 Task: Create Card Card0000000231 in Board Board0000000058 in Workspace WS0000000020 in Trello. Create Card Card0000000232 in Board Board0000000058 in Workspace WS0000000020 in Trello. Create Card Card0000000233 in Board Board0000000059 in Workspace WS0000000020 in Trello. Create Card Card0000000234 in Board Board0000000059 in Workspace WS0000000020 in Trello. Create Card Card0000000235 in Board Board0000000059 in Workspace WS0000000020 in Trello
Action: Mouse moved to (527, 555)
Screenshot: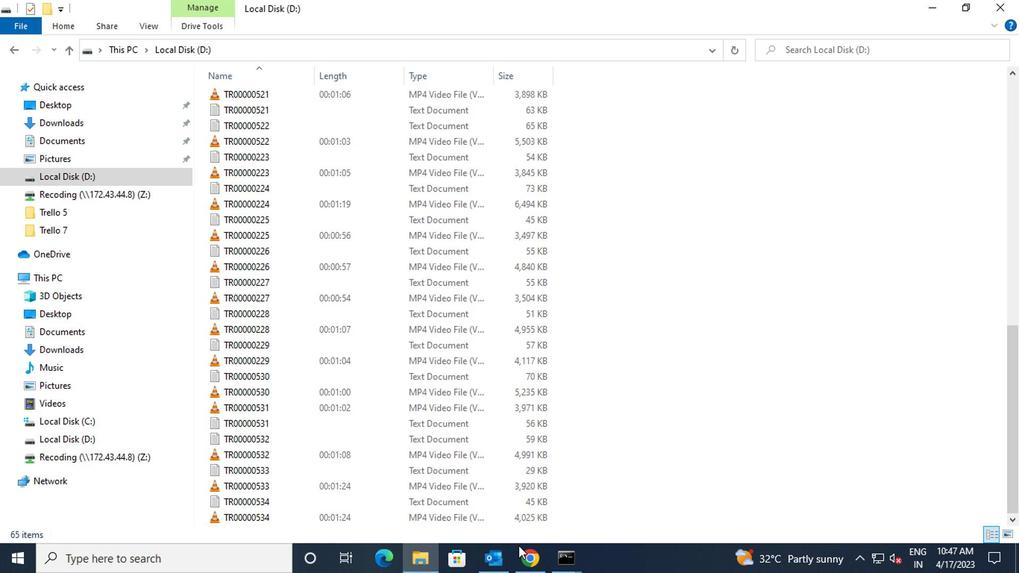 
Action: Mouse pressed left at (527, 555)
Screenshot: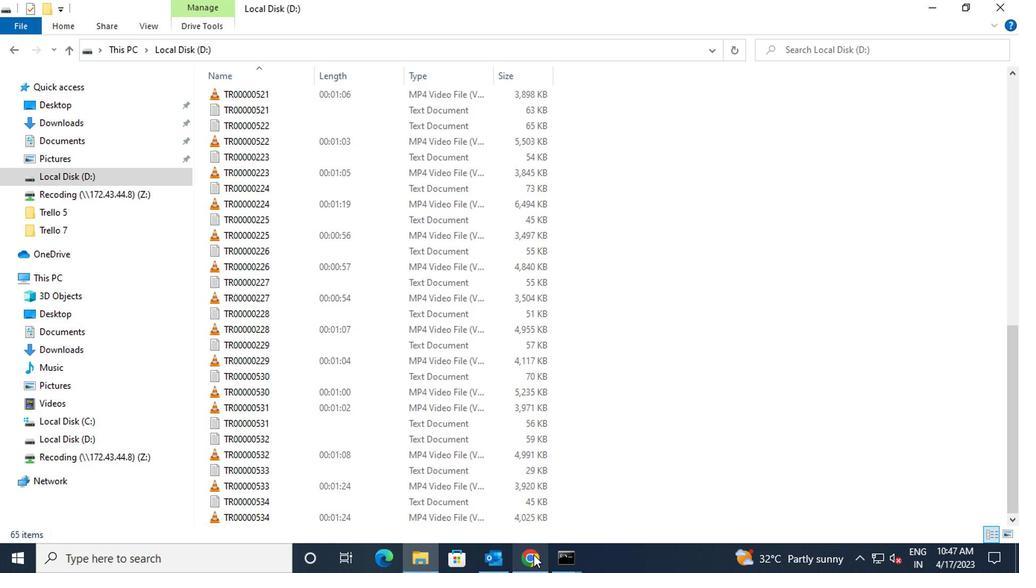 
Action: Mouse moved to (265, 239)
Screenshot: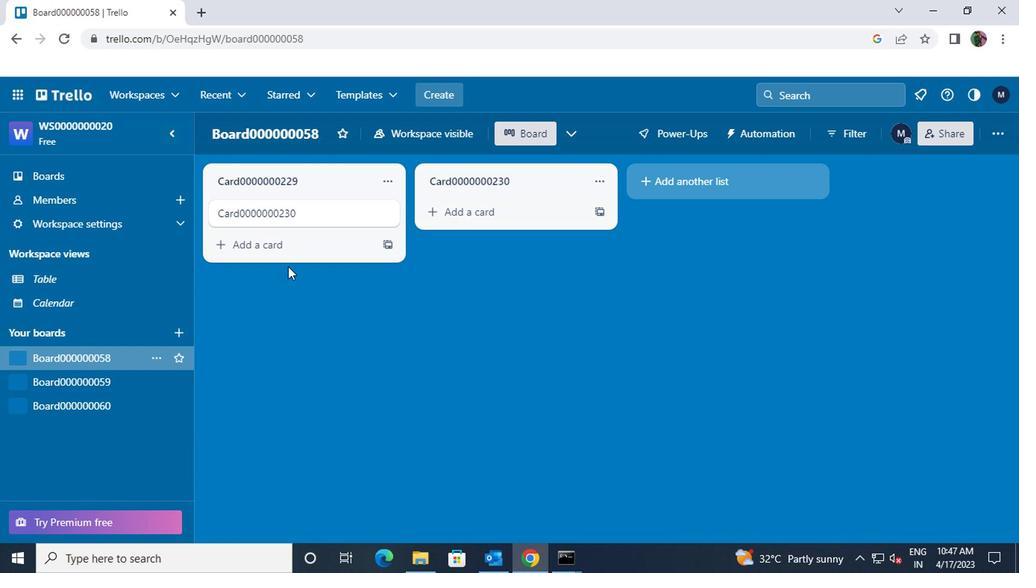 
Action: Mouse pressed left at (265, 239)
Screenshot: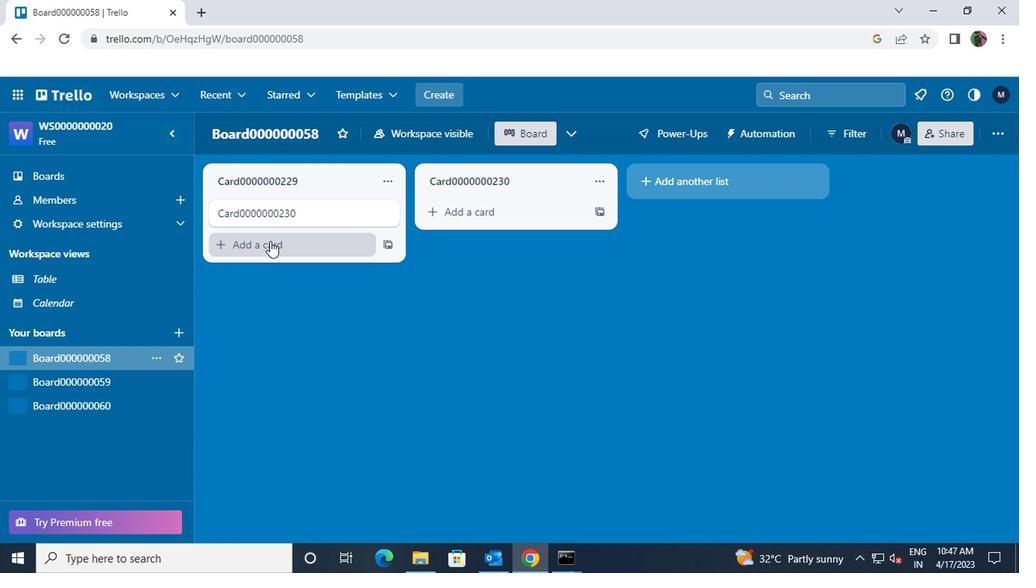 
Action: Key pressed <Key.shift>CARD0000000231
Screenshot: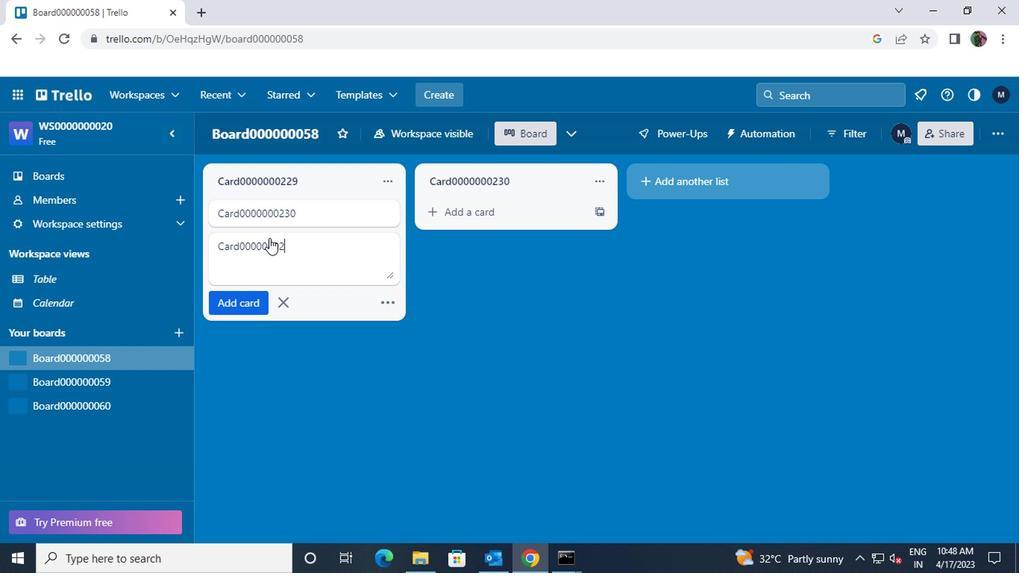 
Action: Mouse moved to (241, 302)
Screenshot: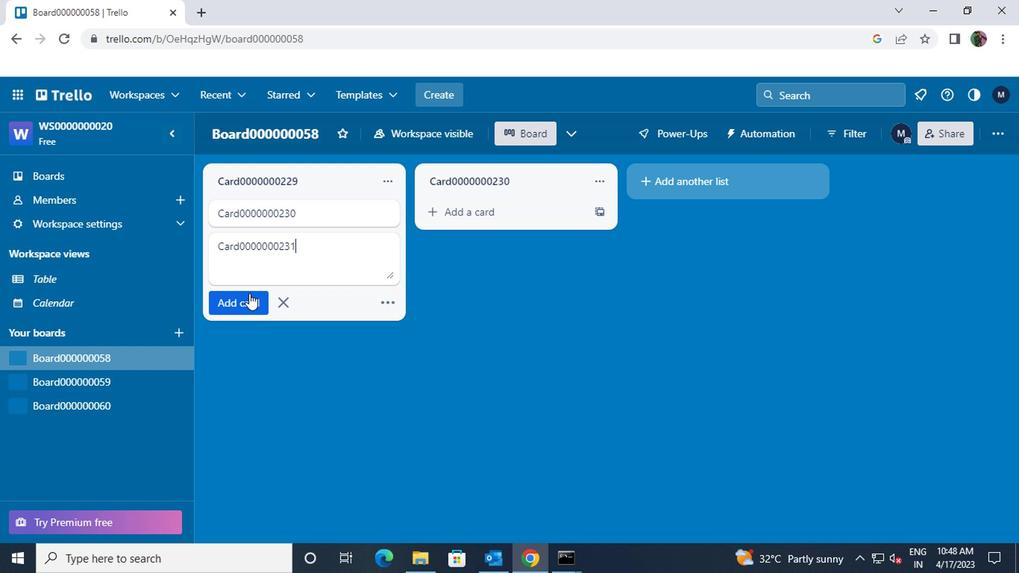 
Action: Mouse pressed left at (241, 302)
Screenshot: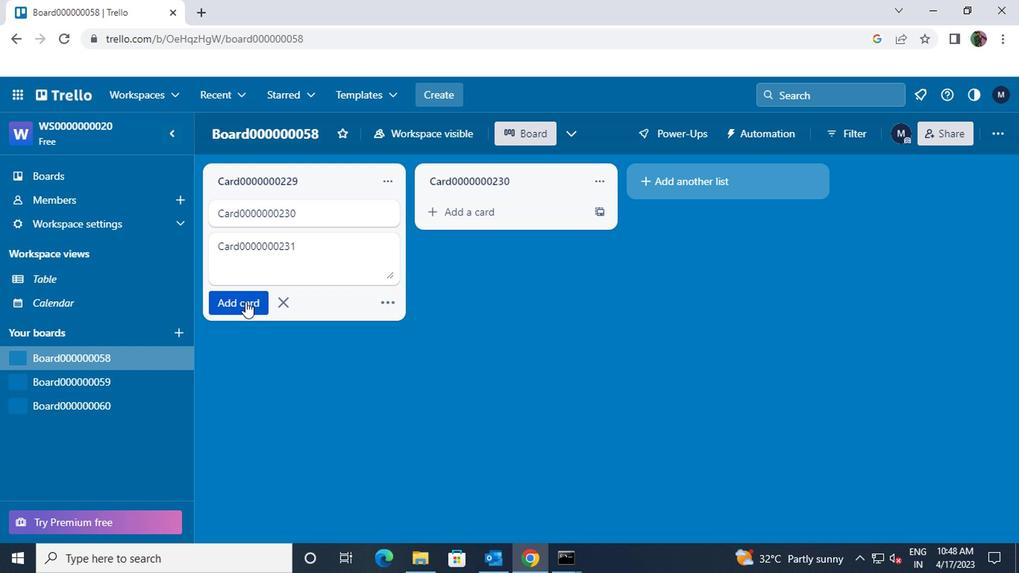 
Action: Mouse moved to (243, 289)
Screenshot: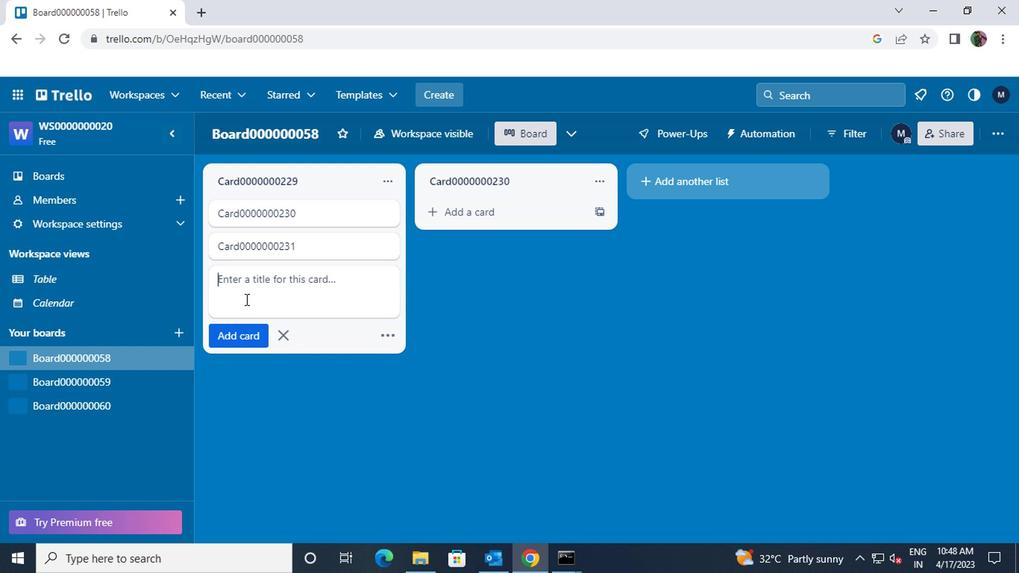 
Action: Key pressed <Key.shift>CARD00000003
Screenshot: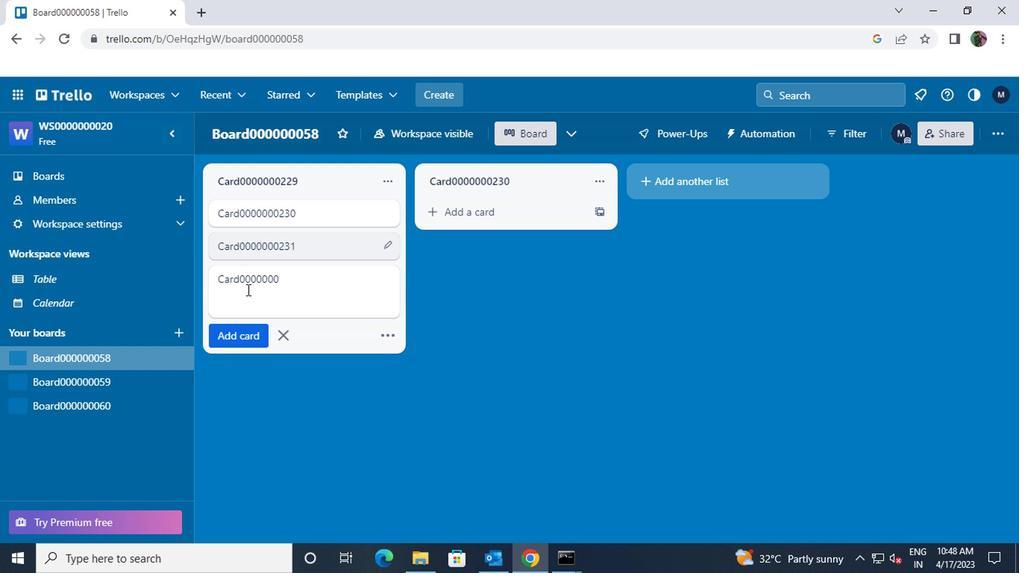 
Action: Mouse moved to (272, 280)
Screenshot: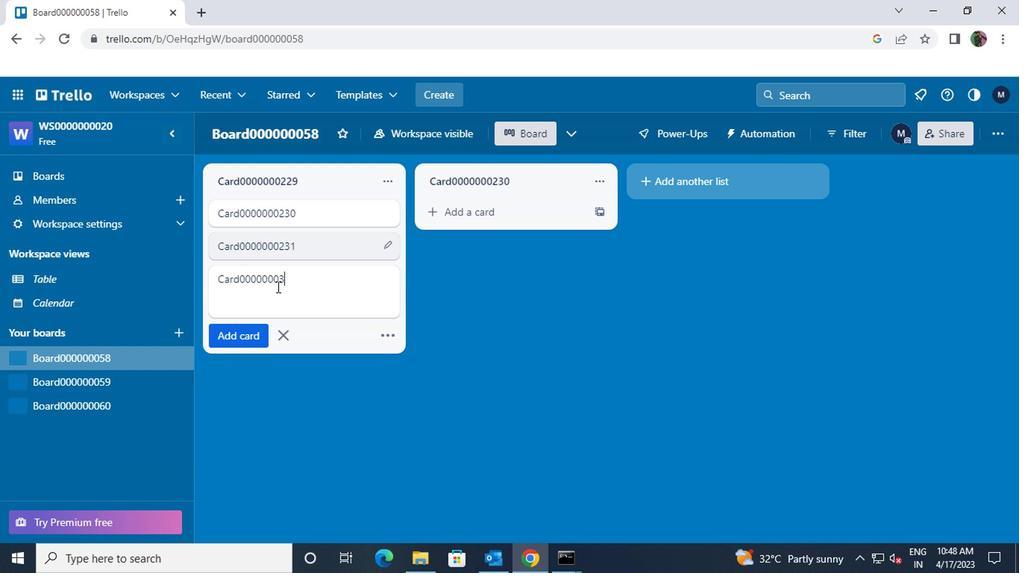 
Action: Mouse pressed left at (272, 280)
Screenshot: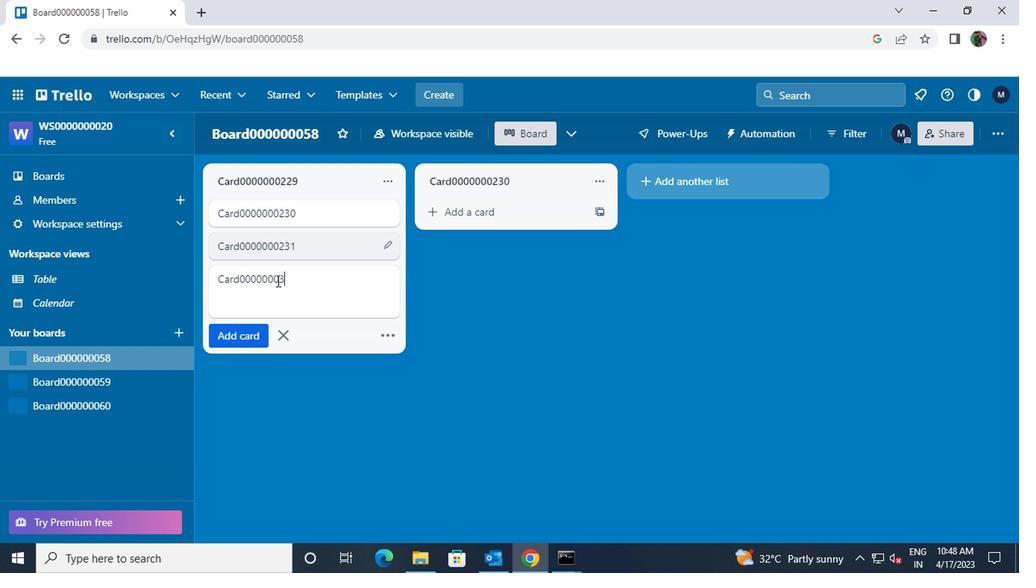 
Action: Mouse moved to (281, 279)
Screenshot: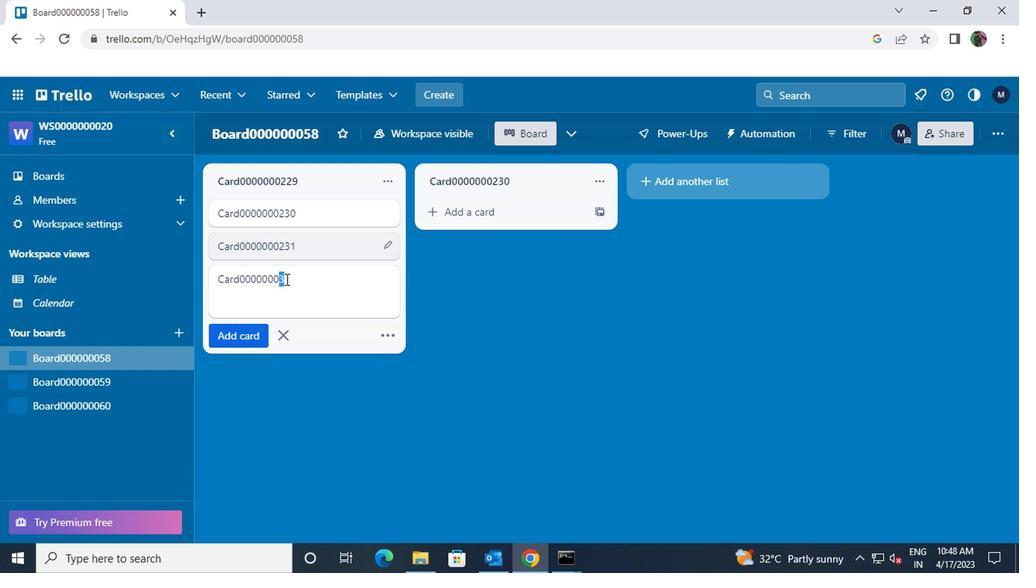 
Action: Key pressed 232
Screenshot: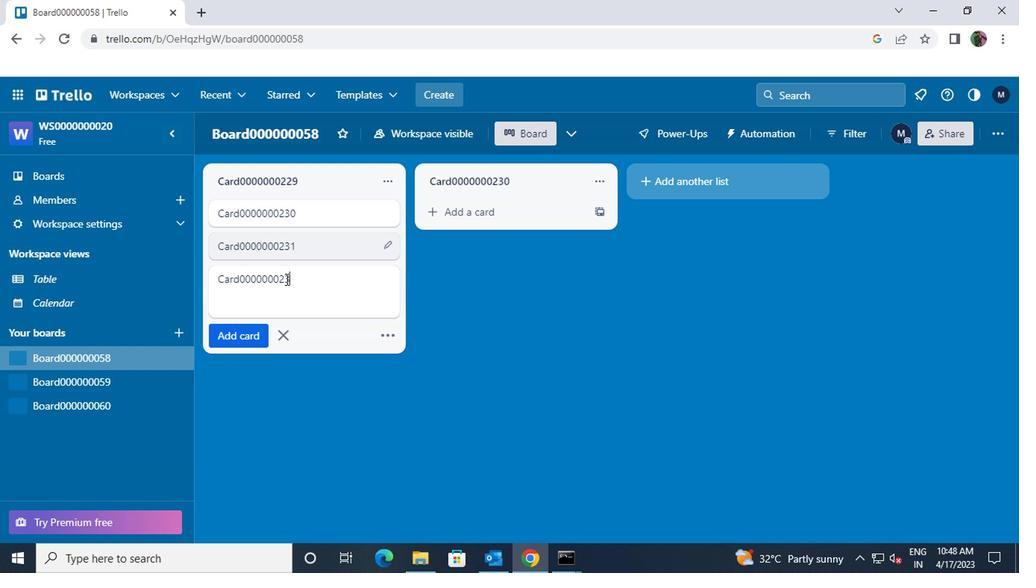 
Action: Mouse moved to (241, 335)
Screenshot: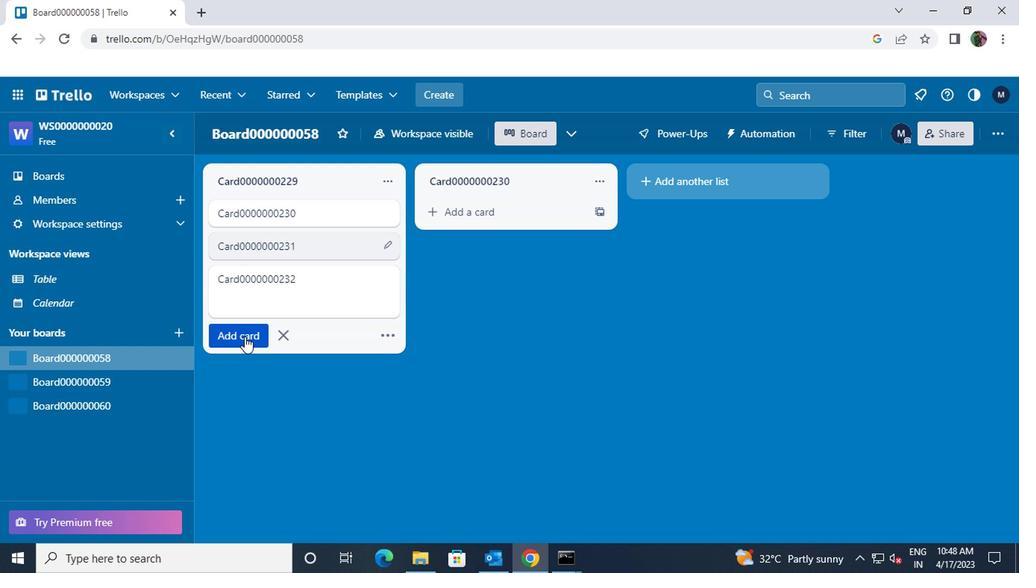 
Action: Mouse pressed left at (241, 335)
Screenshot: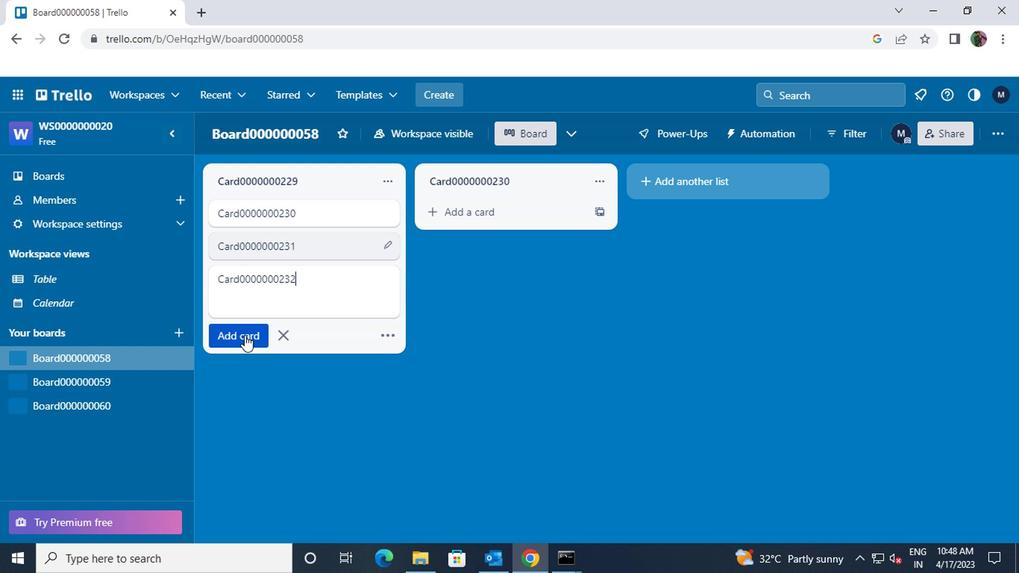 
Action: Mouse moved to (114, 382)
Screenshot: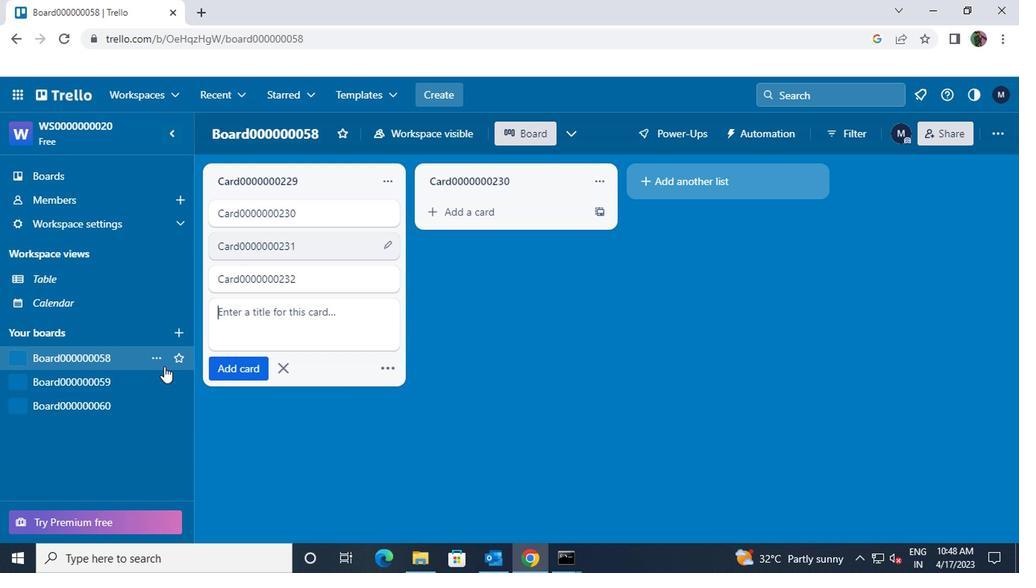
Action: Mouse pressed left at (114, 382)
Screenshot: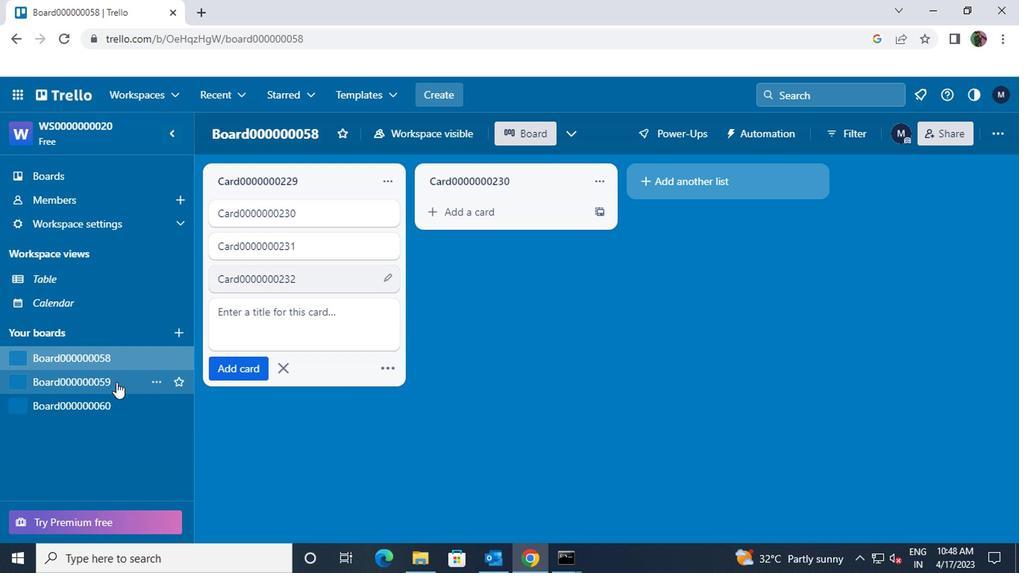 
Action: Mouse moved to (236, 210)
Screenshot: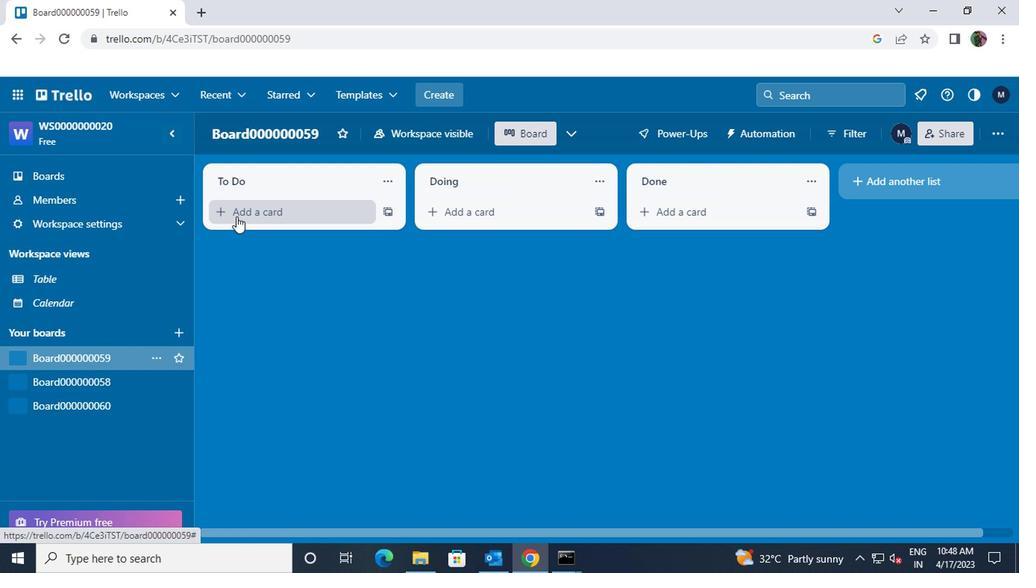 
Action: Mouse pressed left at (236, 210)
Screenshot: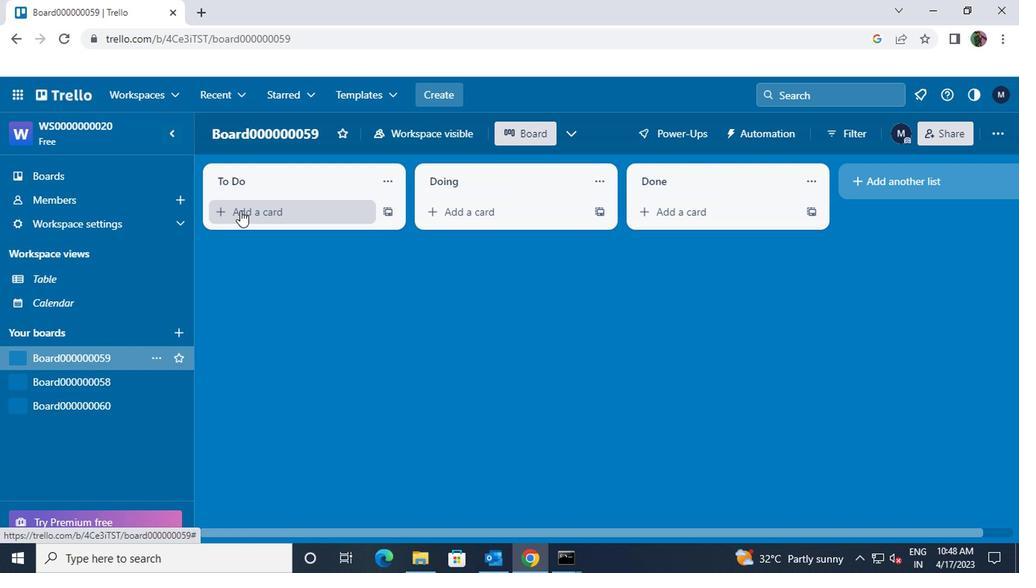 
Action: Key pressed <Key.shift>CARD0000000233
Screenshot: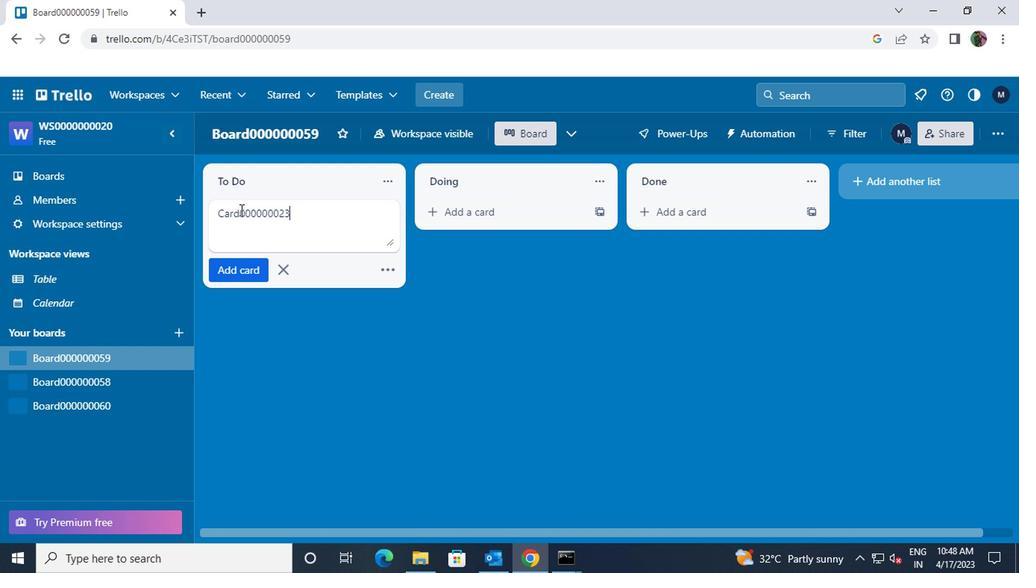 
Action: Mouse moved to (244, 267)
Screenshot: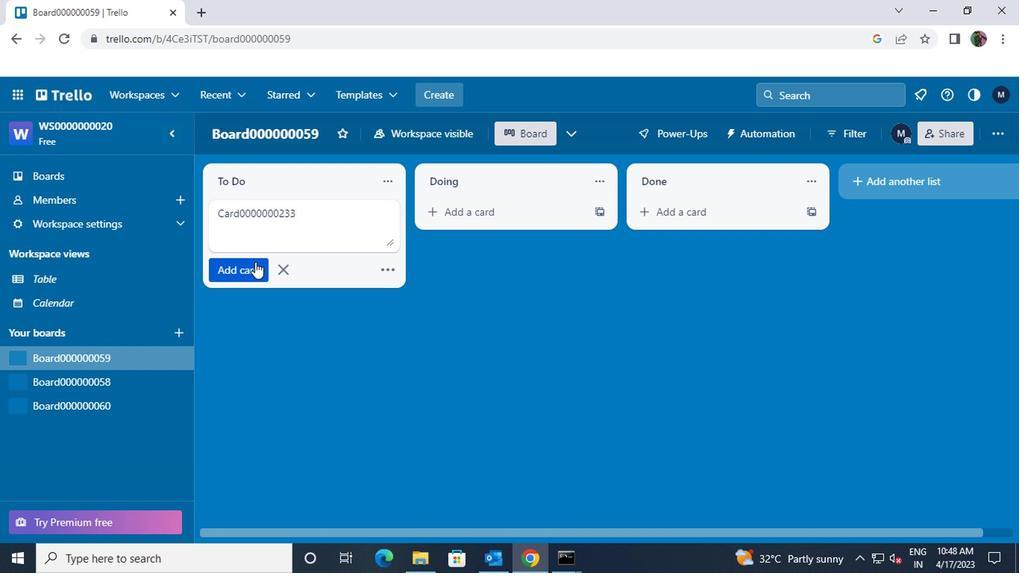 
Action: Mouse pressed left at (244, 267)
Screenshot: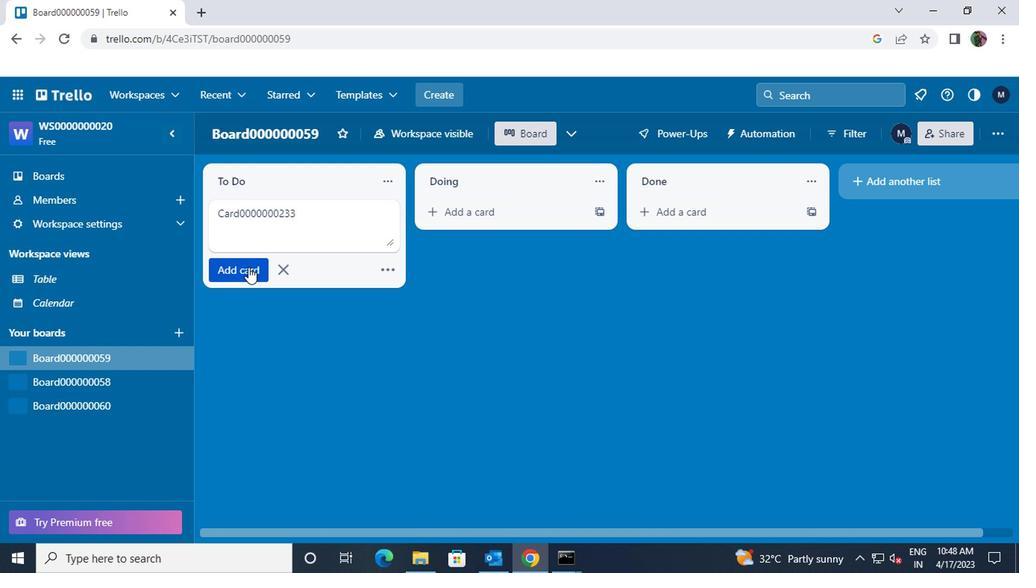 
Action: Mouse moved to (245, 246)
Screenshot: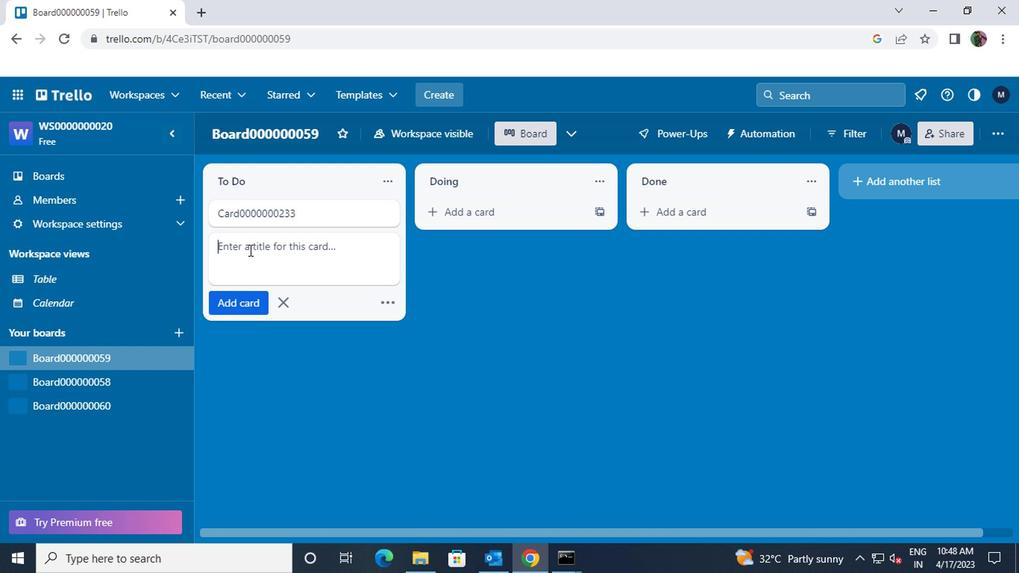 
Action: Key pressed <Key.shift>CARD0000000234
Screenshot: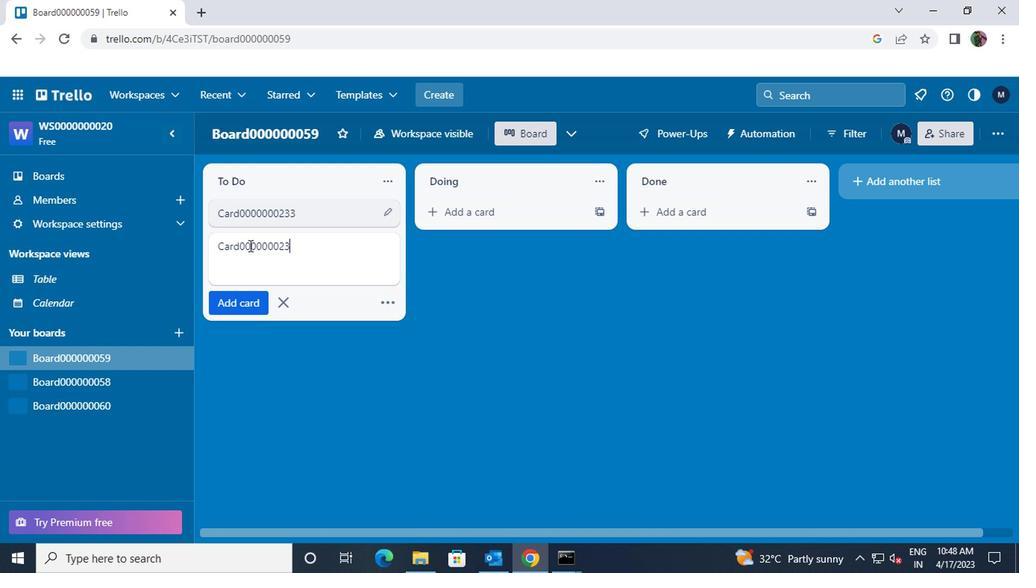 
Action: Mouse moved to (230, 299)
Screenshot: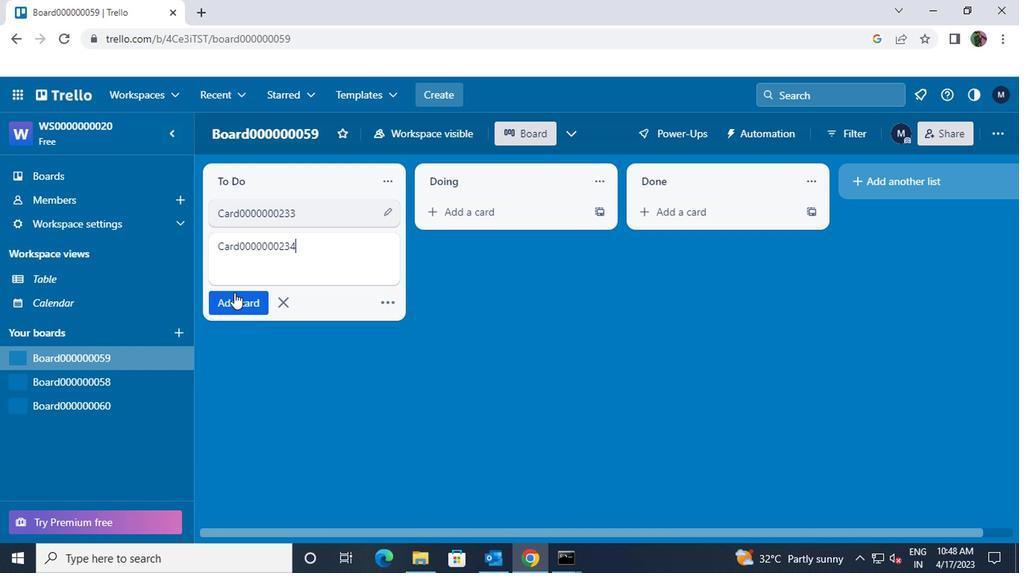 
Action: Mouse pressed left at (230, 299)
Screenshot: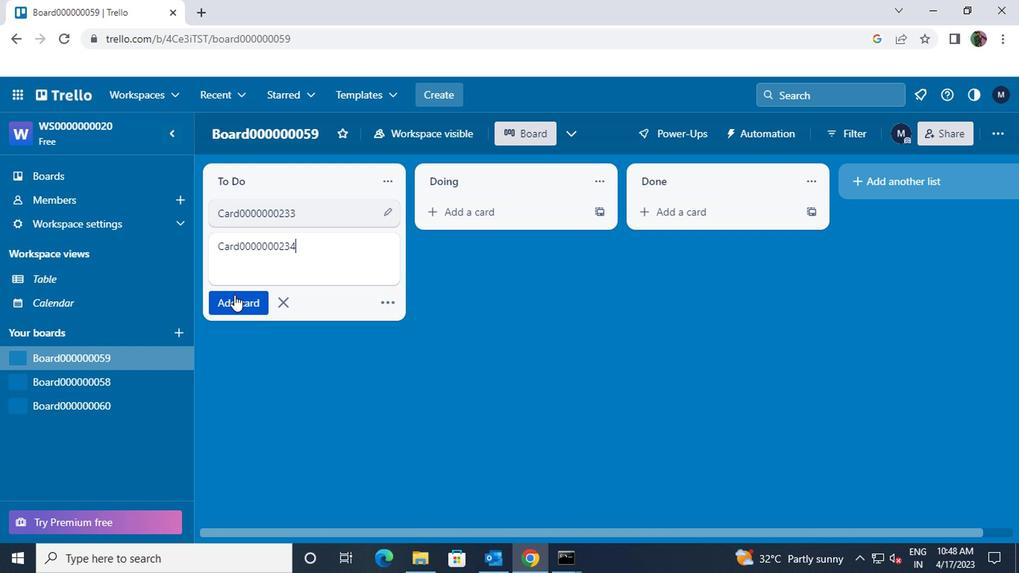 
Action: Key pressed <Key.shift>CARD00000003
Screenshot: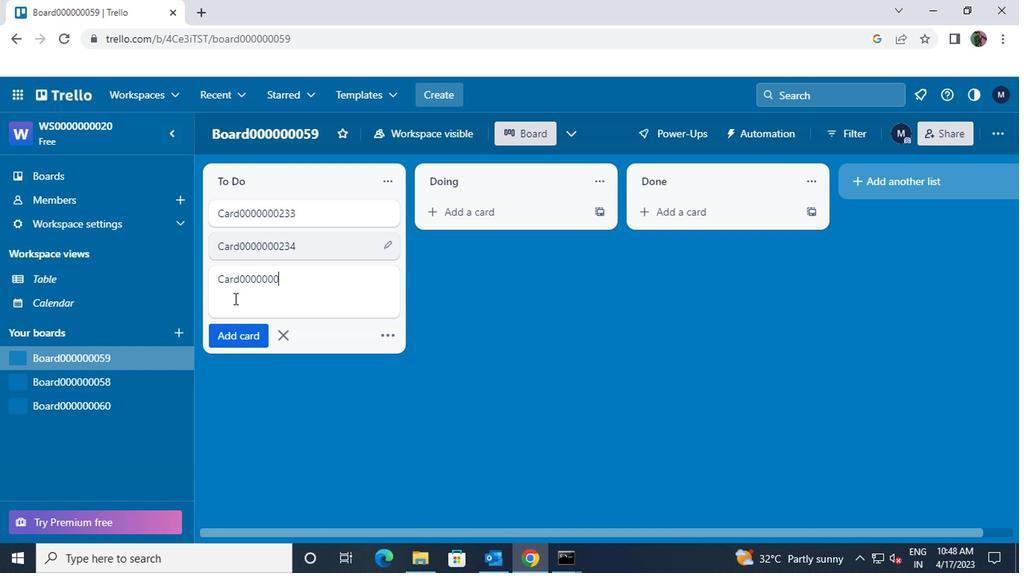 
Action: Mouse moved to (275, 276)
Screenshot: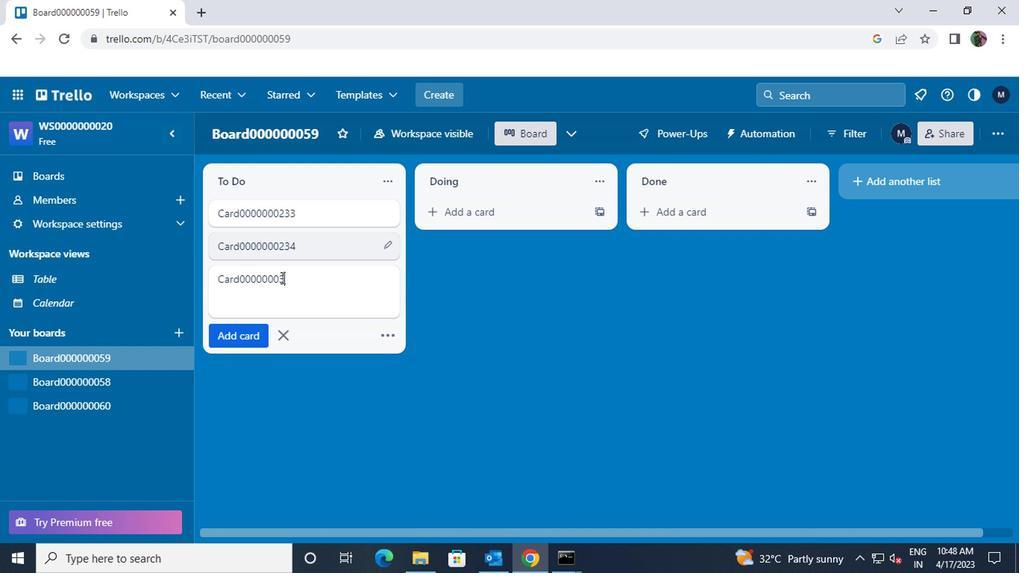 
Action: Mouse pressed left at (275, 276)
Screenshot: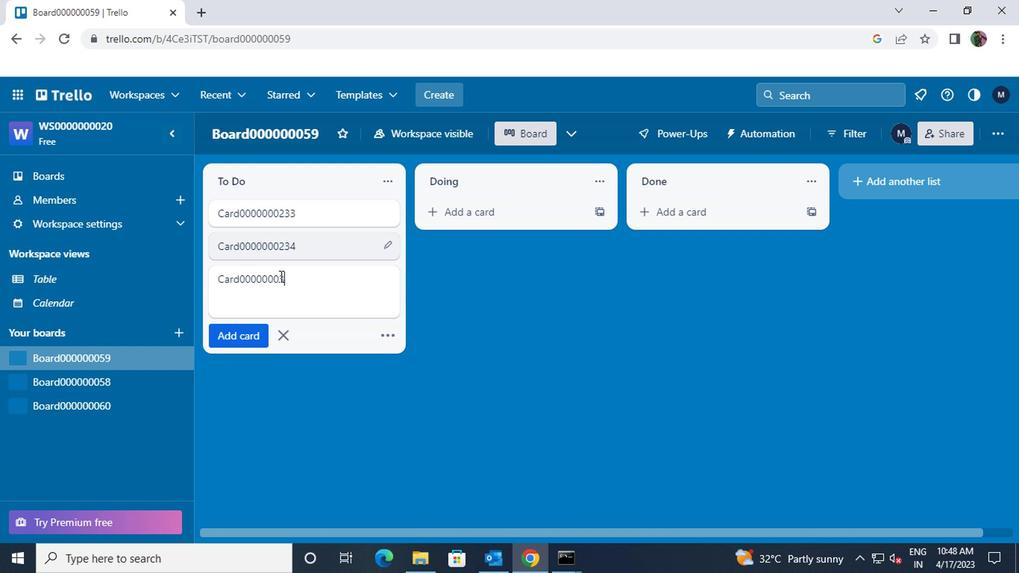 
Action: Mouse moved to (283, 276)
Screenshot: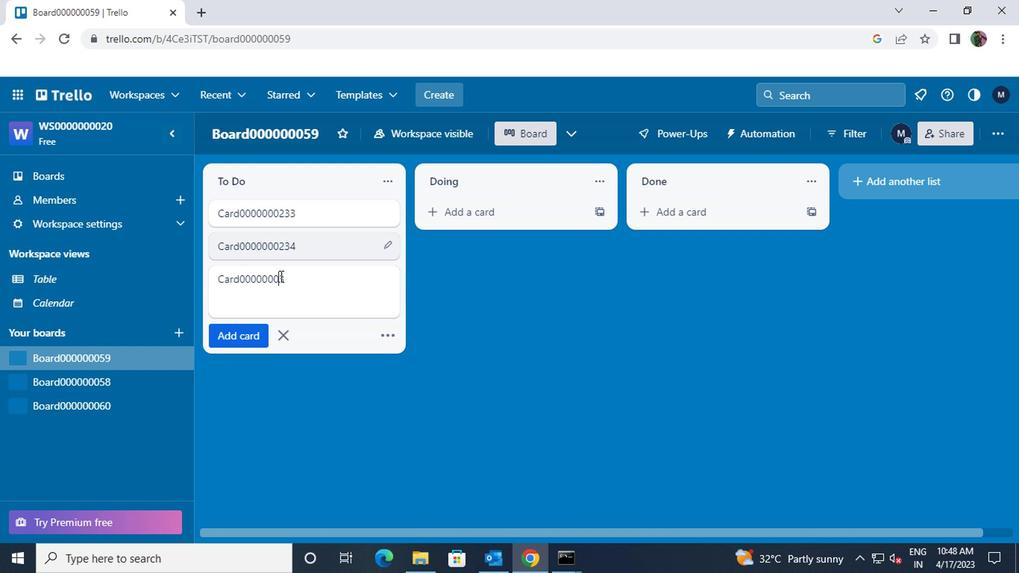 
Action: Key pressed 235
Screenshot: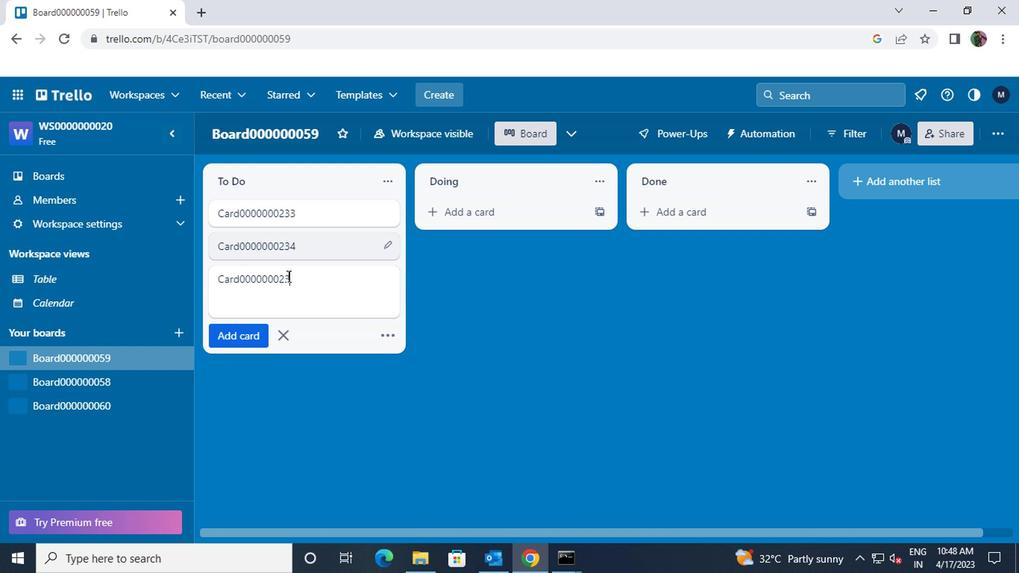 
Action: Mouse moved to (237, 334)
Screenshot: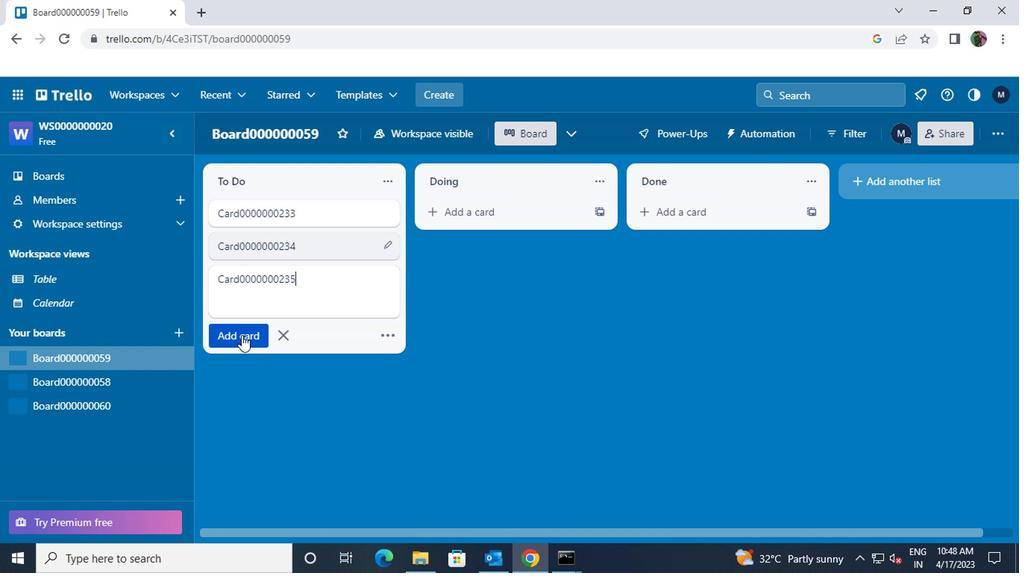 
